 Task: Use the formula "ARABIC" in spreadsheet "Project protfolio".
Action: Mouse moved to (386, 194)
Screenshot: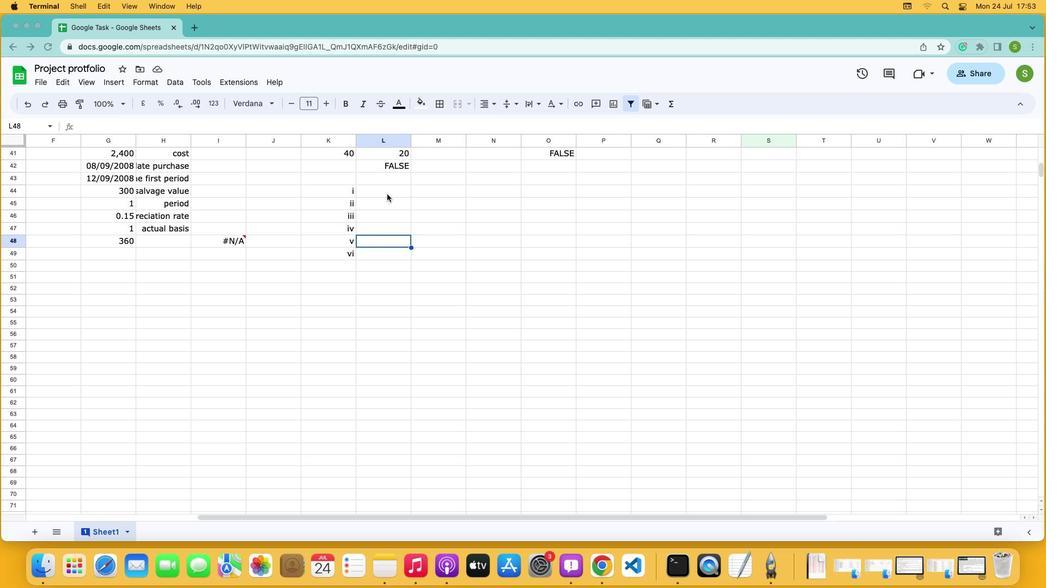 
Action: Mouse pressed left at (386, 194)
Screenshot: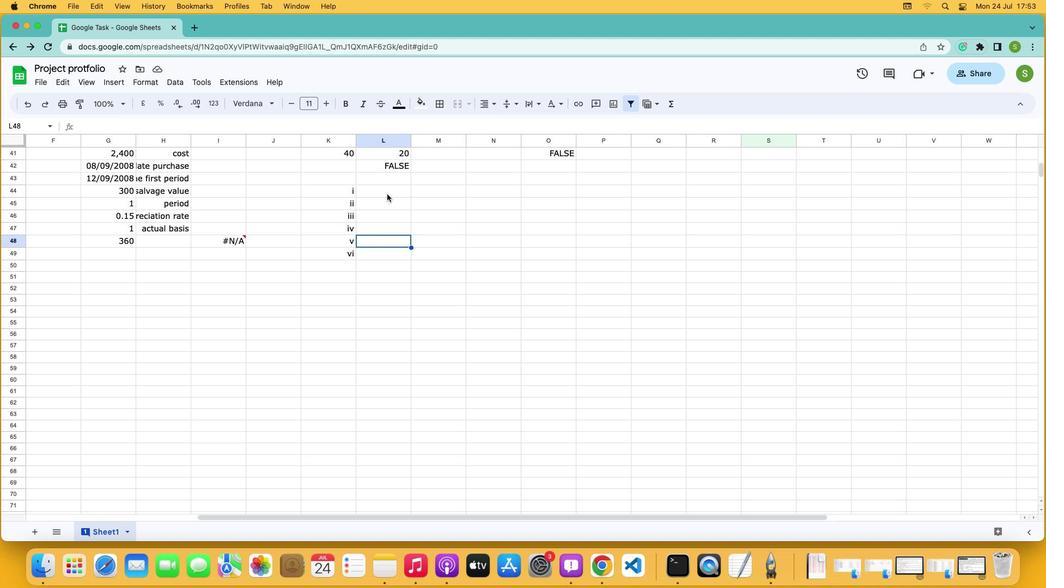 
Action: Mouse pressed left at (386, 194)
Screenshot: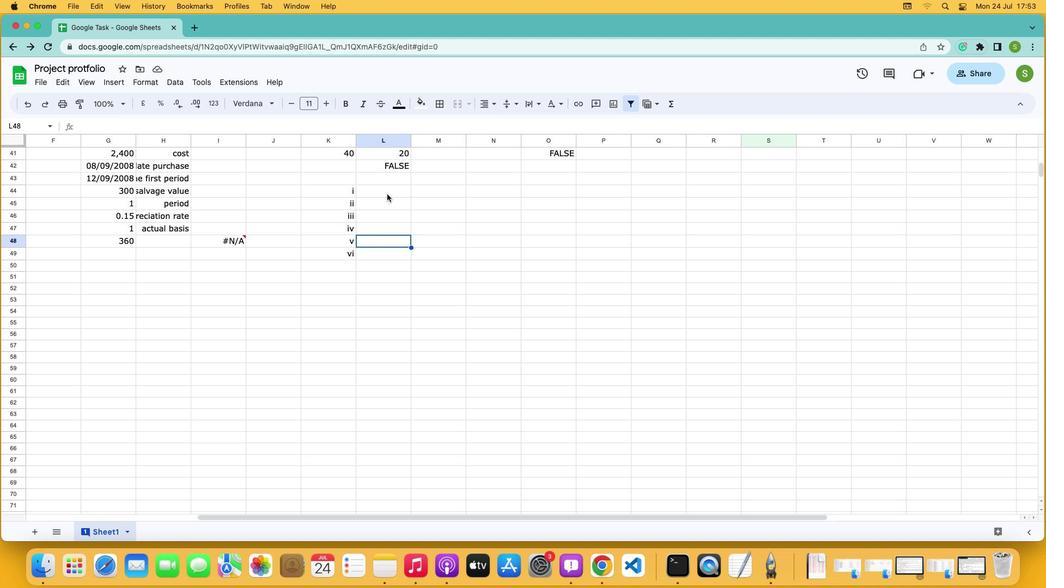 
Action: Mouse moved to (665, 102)
Screenshot: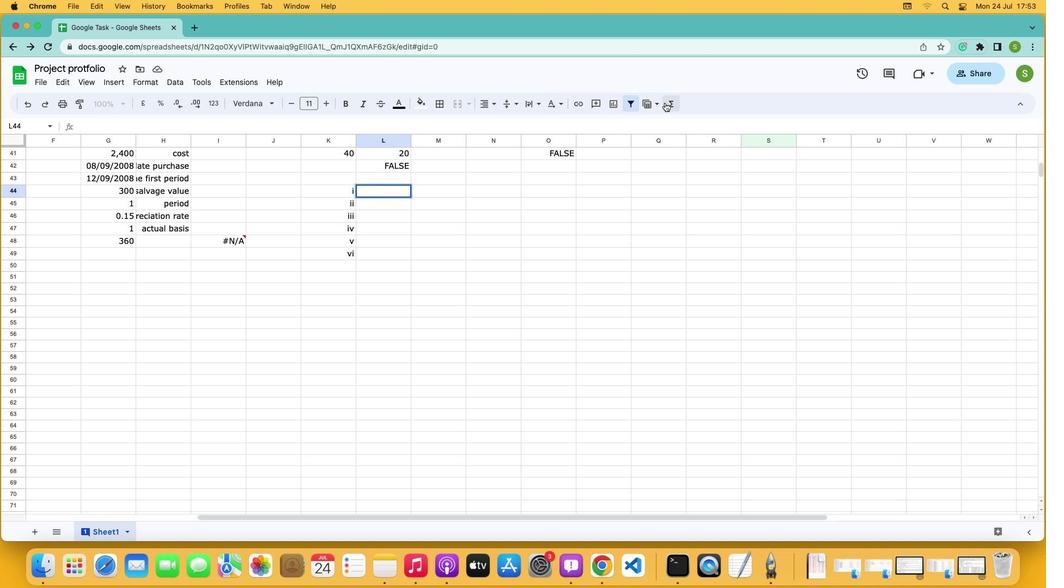 
Action: Mouse pressed left at (665, 102)
Screenshot: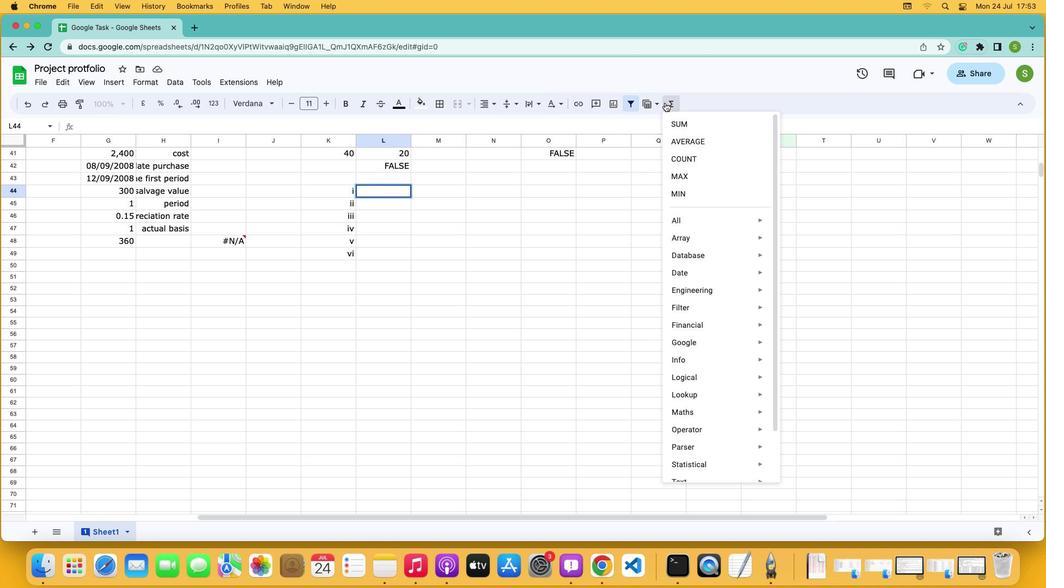 
Action: Mouse moved to (696, 226)
Screenshot: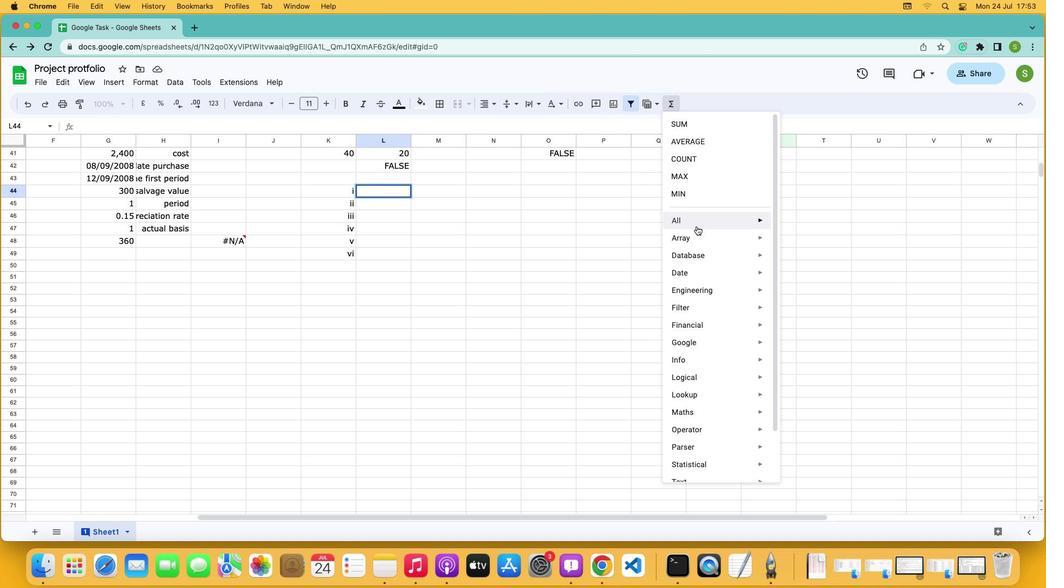
Action: Mouse pressed left at (696, 226)
Screenshot: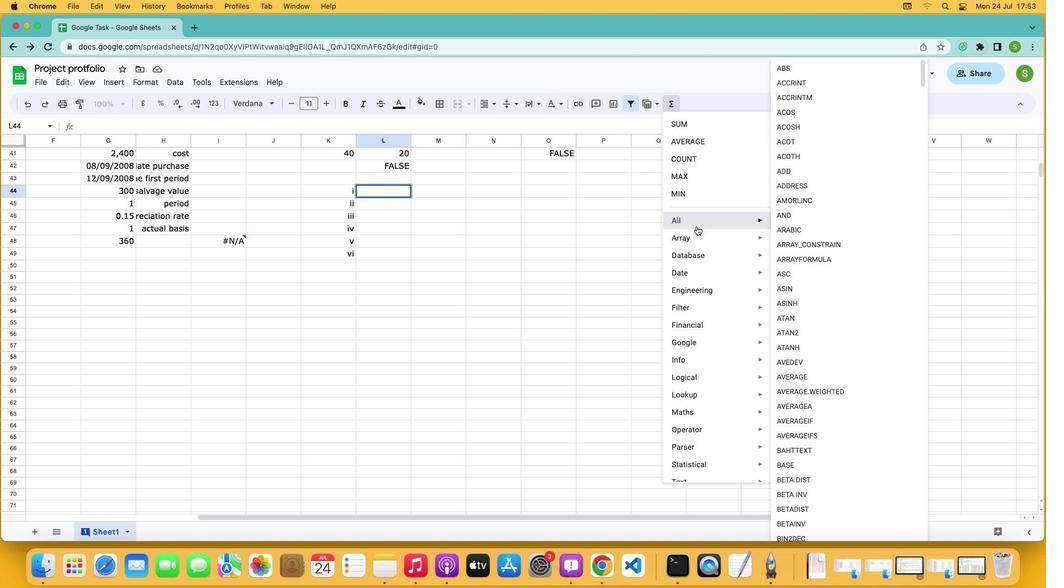 
Action: Mouse moved to (781, 230)
Screenshot: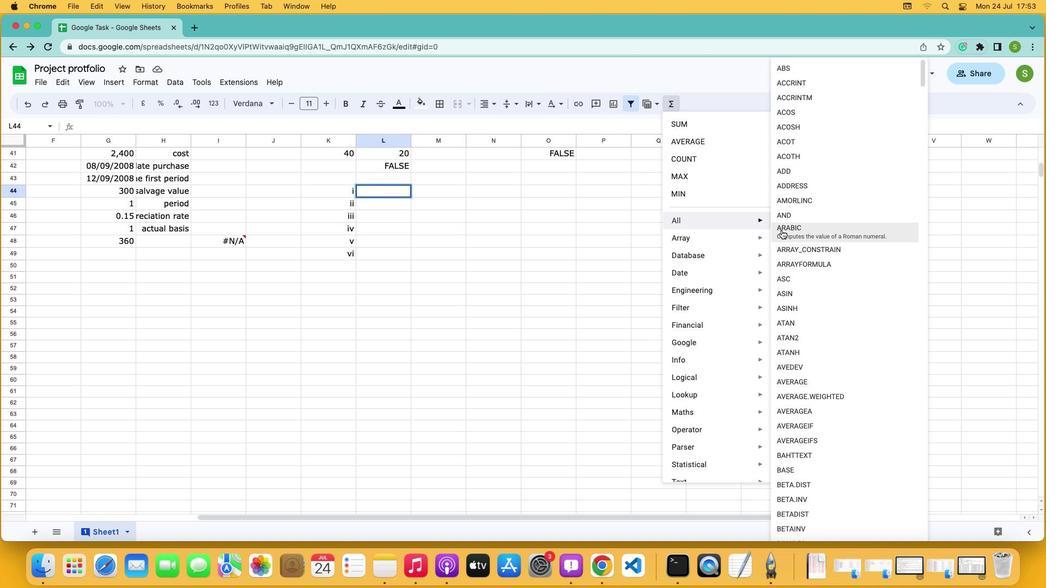 
Action: Mouse pressed left at (781, 230)
Screenshot: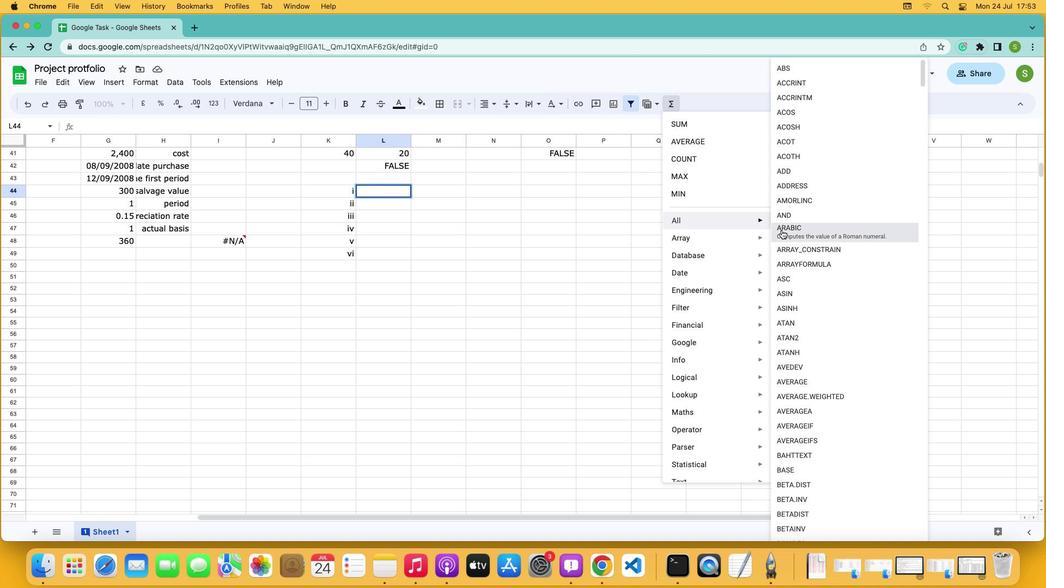 
Action: Mouse moved to (330, 191)
Screenshot: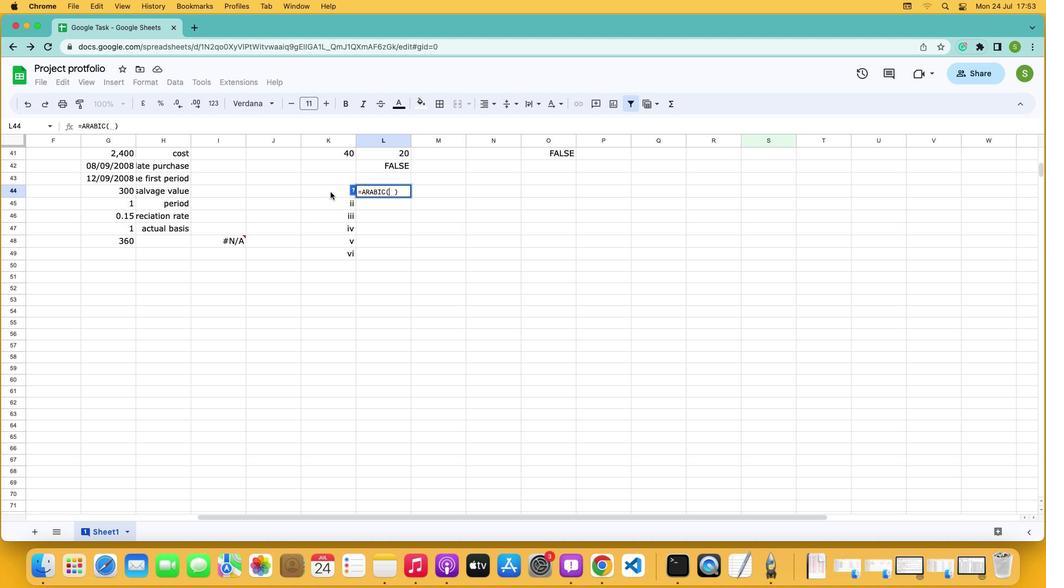 
Action: Mouse pressed left at (330, 191)
Screenshot: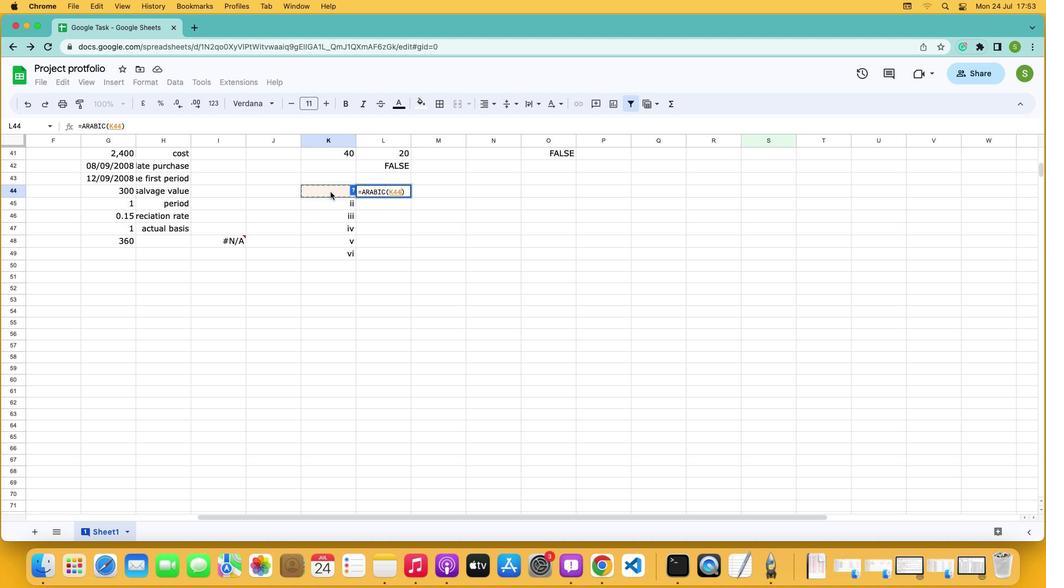 
Action: Key pressed Key.enter
Screenshot: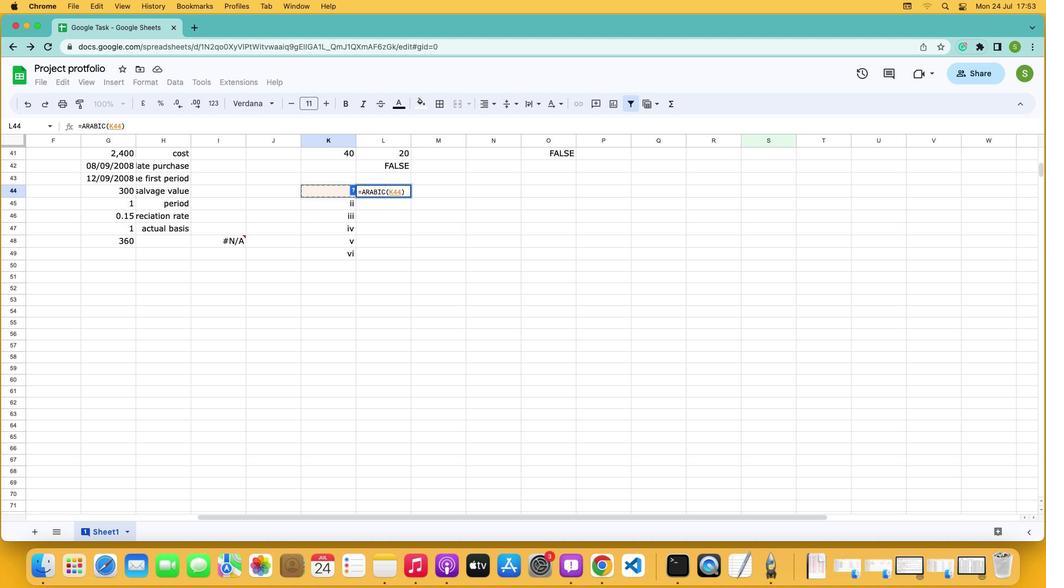 
Action: Mouse moved to (389, 193)
Screenshot: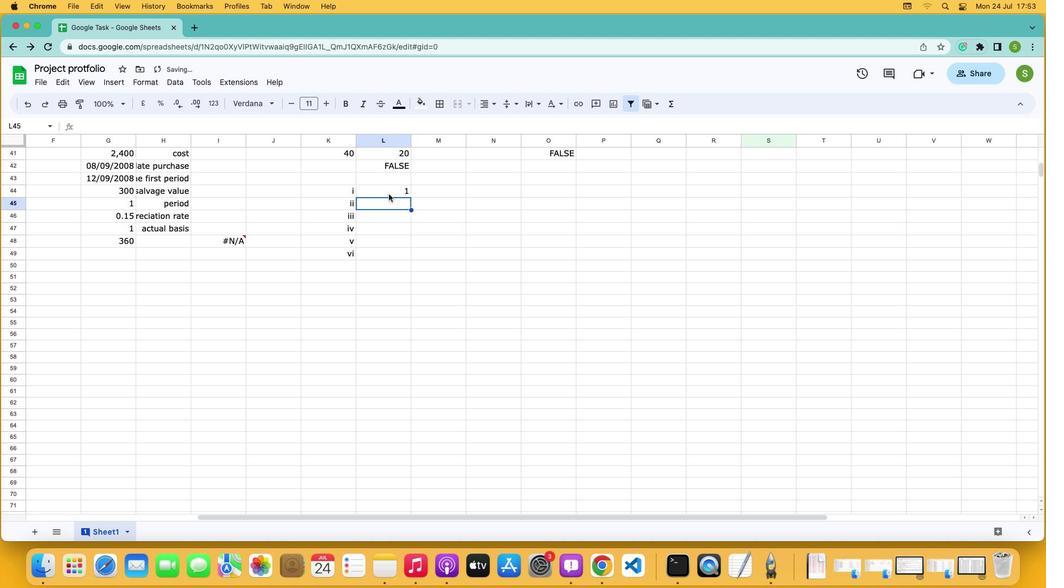 
Action: Mouse pressed left at (389, 193)
Screenshot: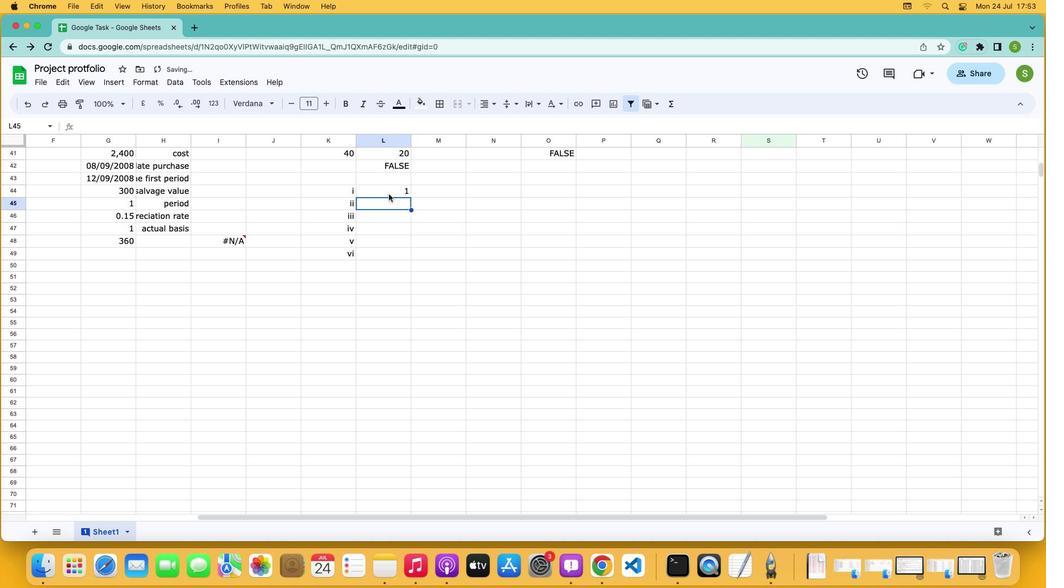 
Action: Mouse moved to (371, 164)
Screenshot: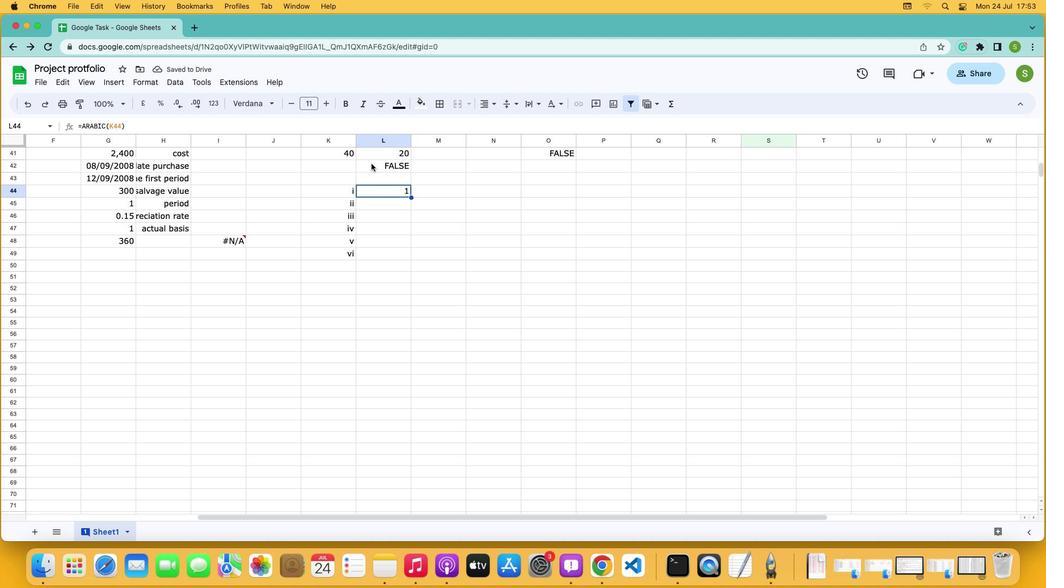 
